 Task: Add Sprouts Sliced Sharp Cheddar Cheese to the cart.
Action: Mouse moved to (18, 84)
Screenshot: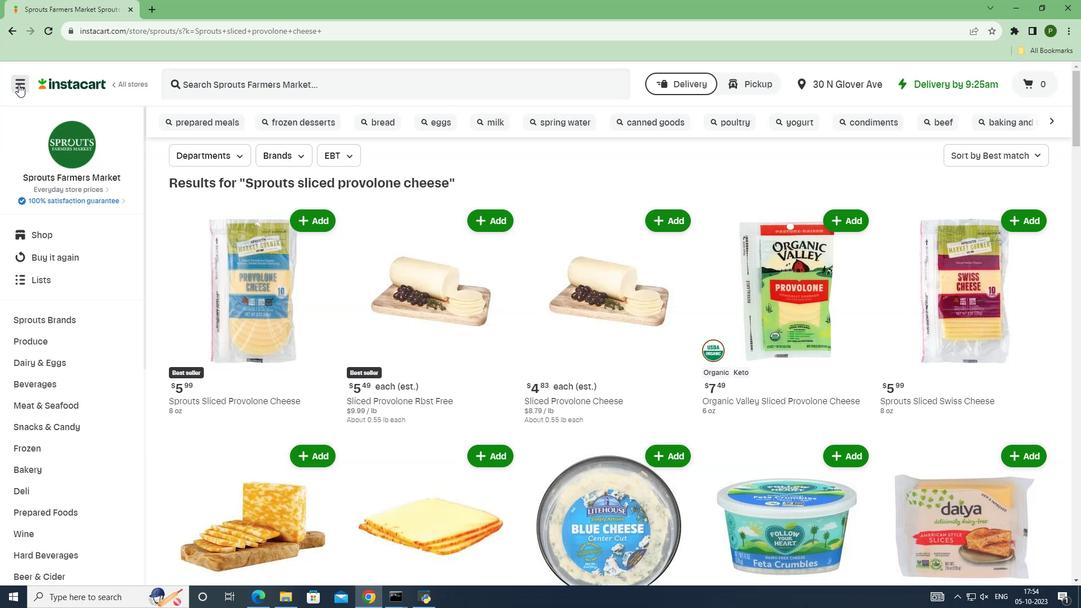 
Action: Mouse pressed left at (18, 84)
Screenshot: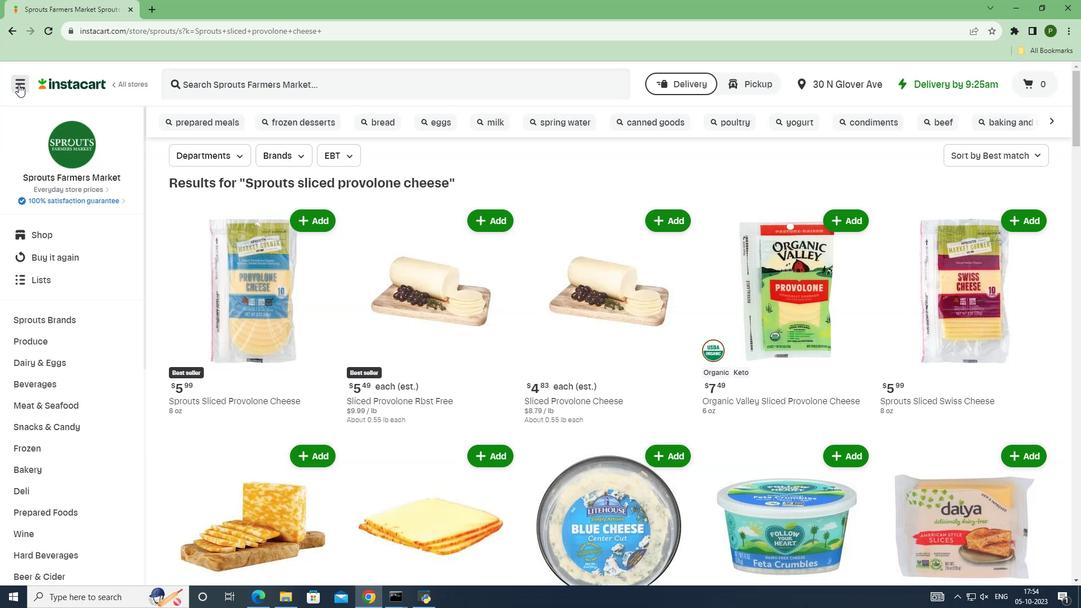 
Action: Mouse moved to (69, 294)
Screenshot: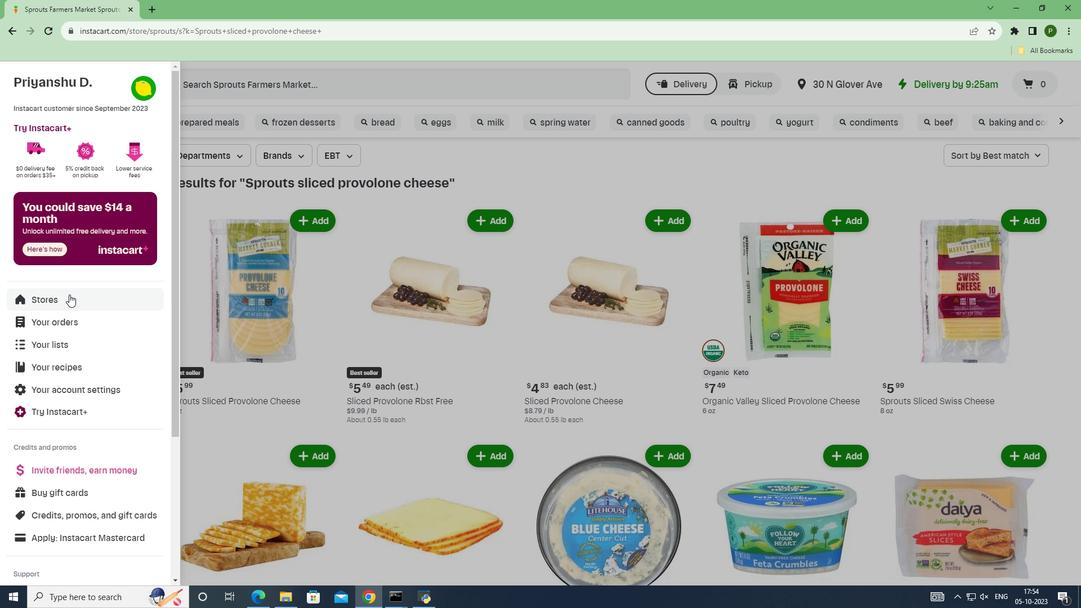 
Action: Mouse pressed left at (69, 294)
Screenshot: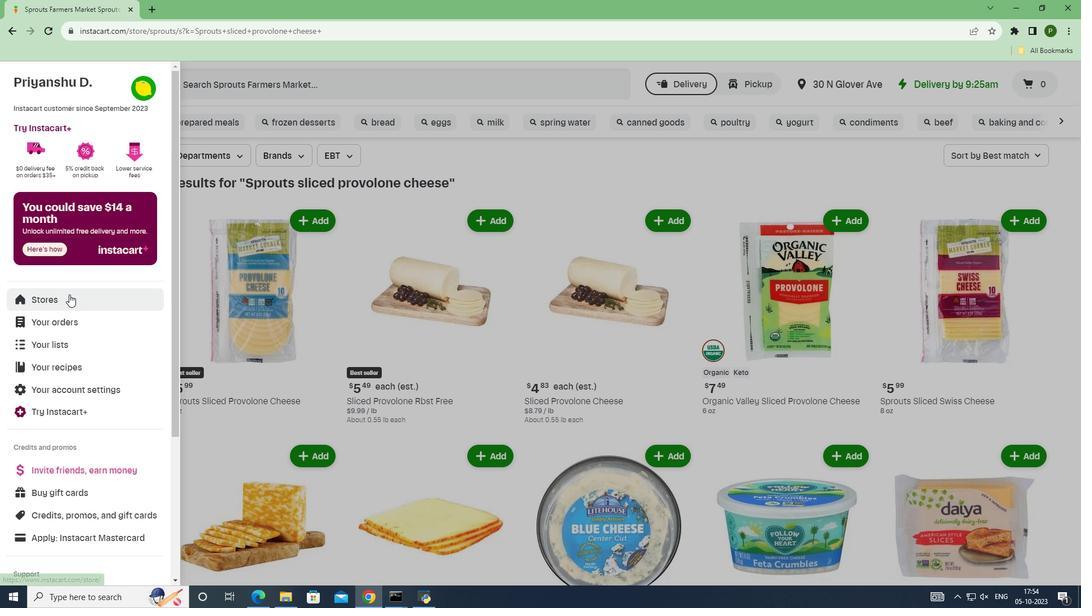 
Action: Mouse moved to (261, 130)
Screenshot: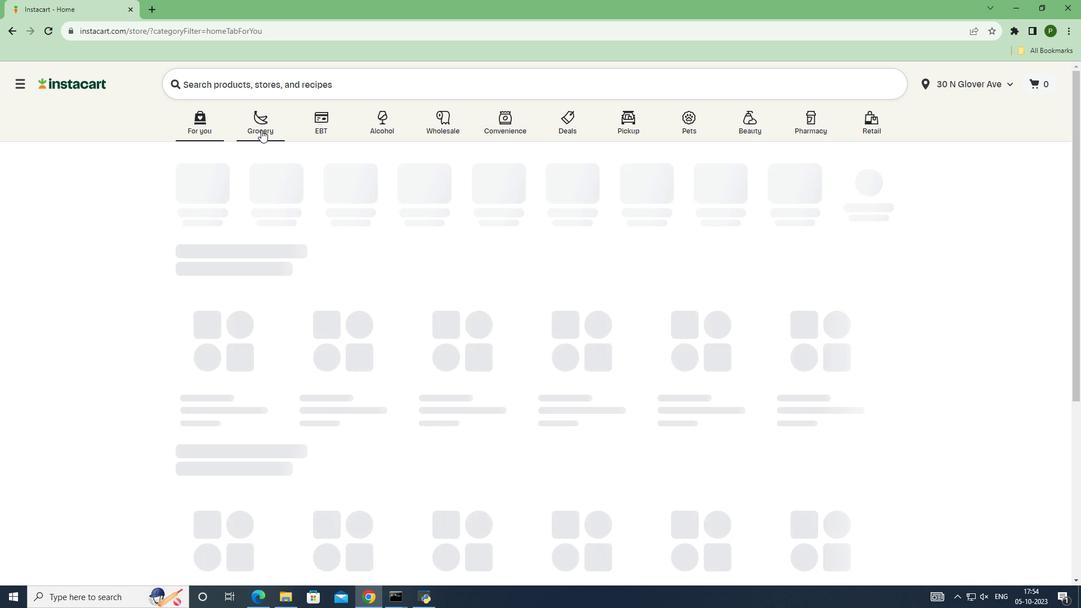 
Action: Mouse pressed left at (261, 130)
Screenshot: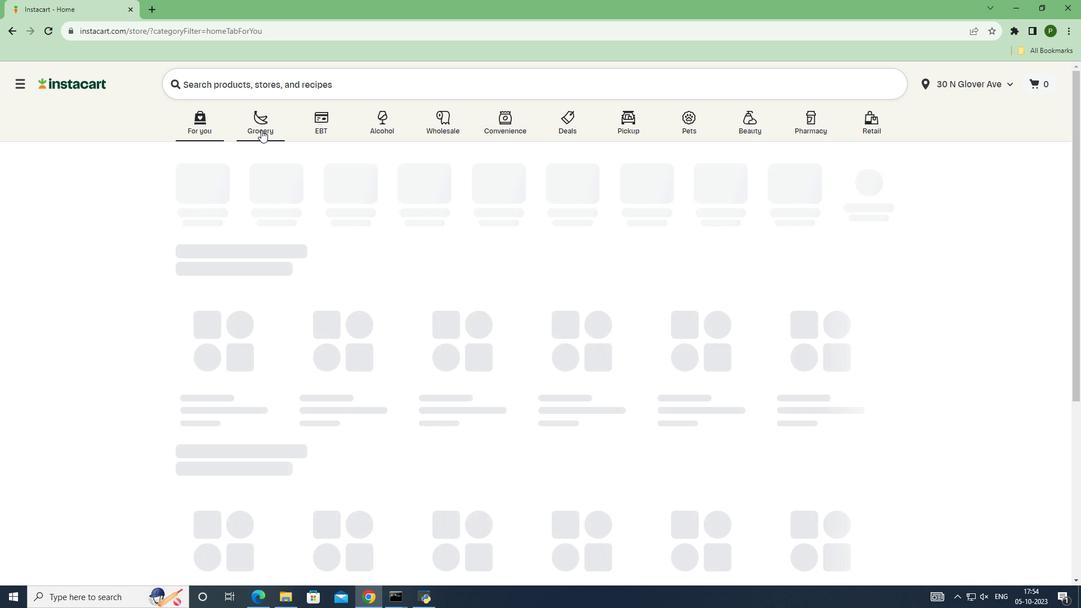 
Action: Mouse moved to (662, 248)
Screenshot: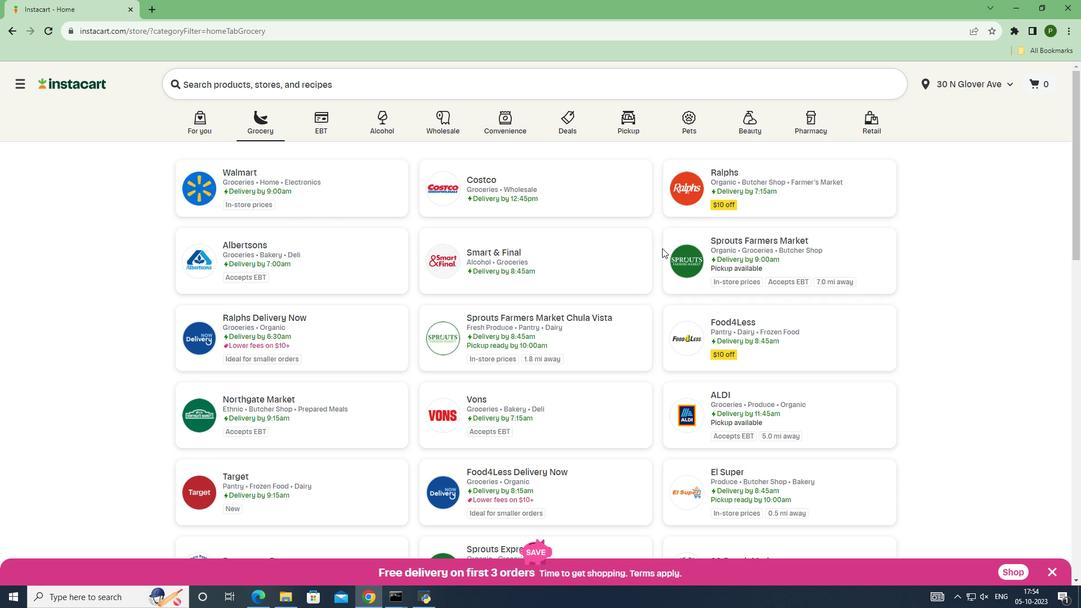 
Action: Mouse pressed left at (662, 248)
Screenshot: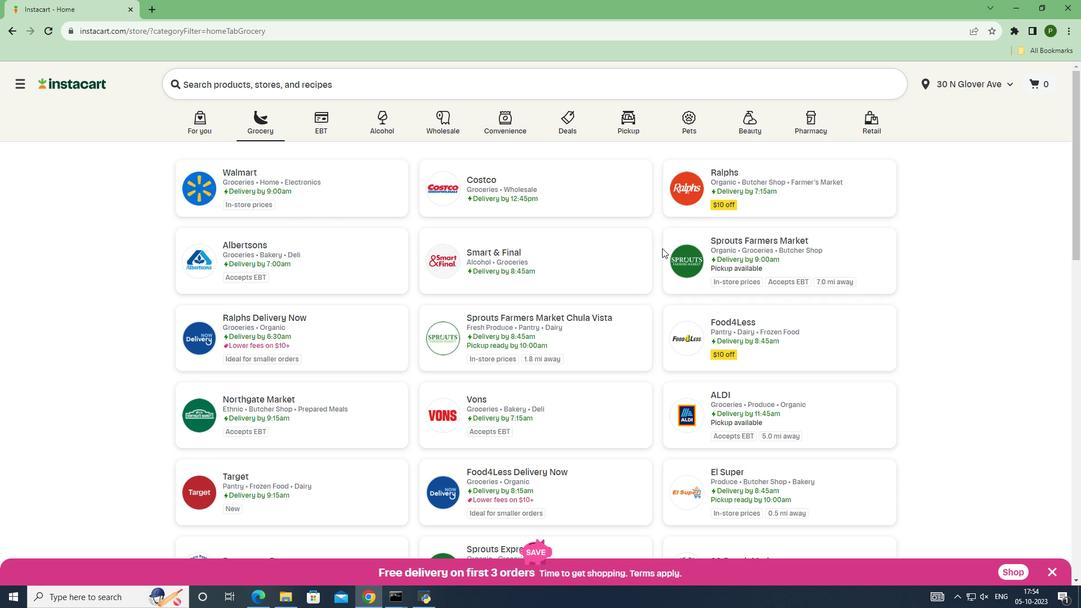 
Action: Mouse moved to (666, 249)
Screenshot: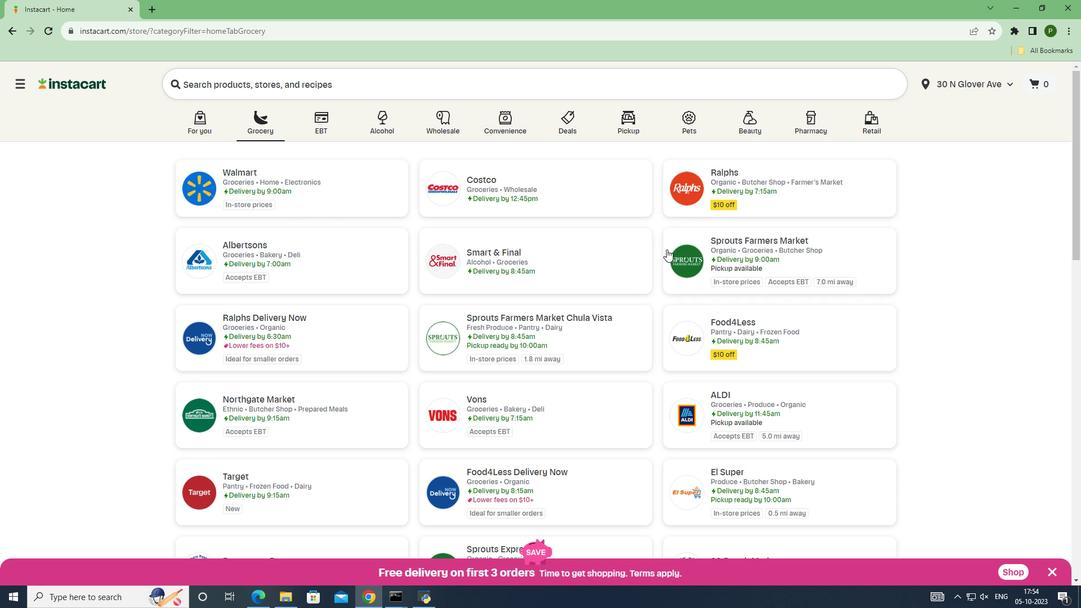 
Action: Mouse pressed left at (666, 249)
Screenshot: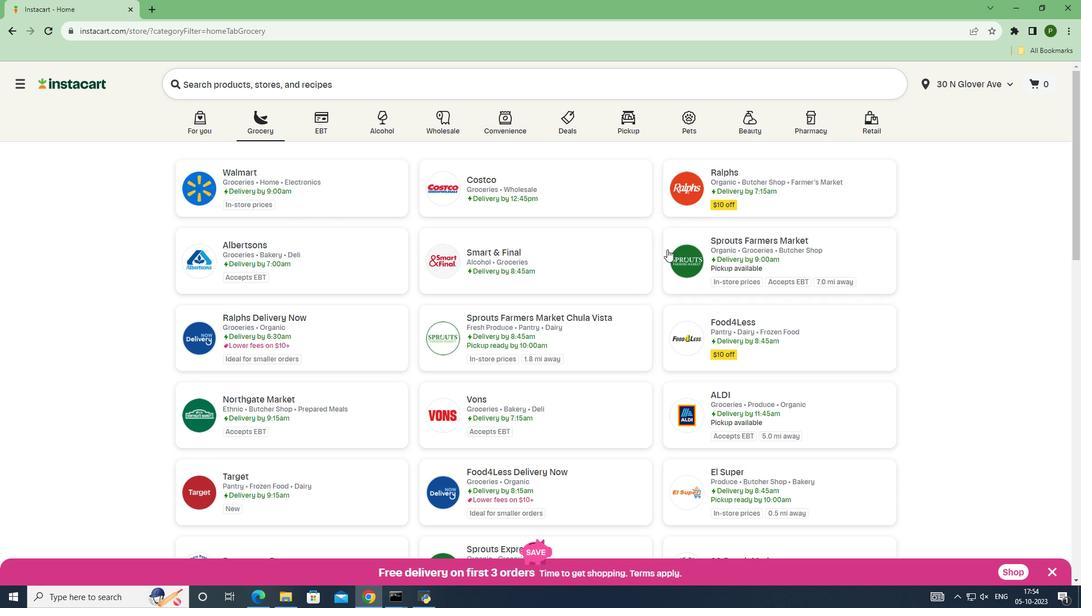 
Action: Mouse moved to (42, 314)
Screenshot: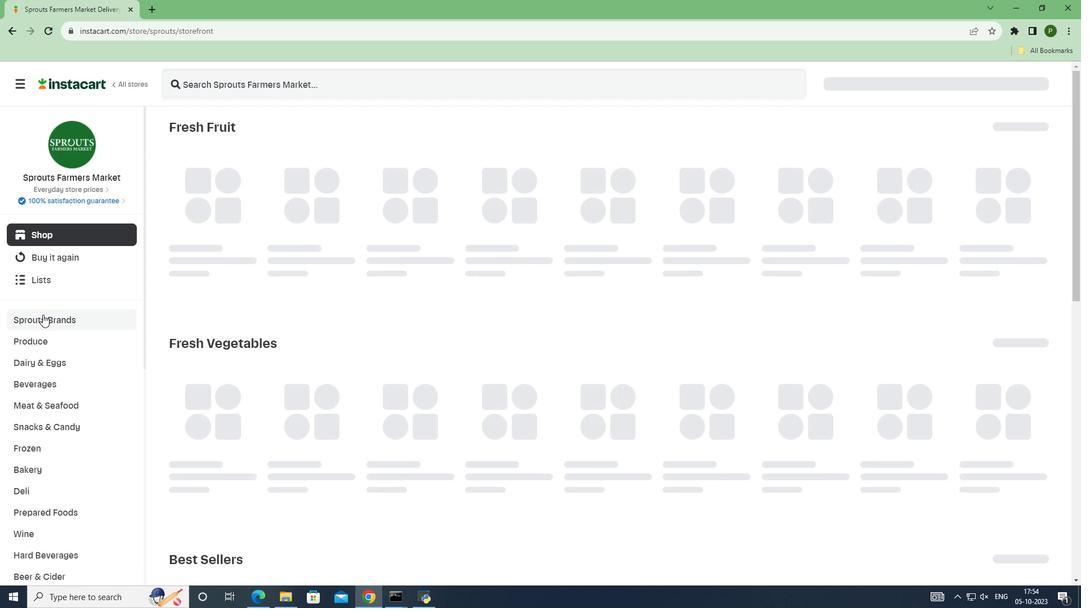 
Action: Mouse pressed left at (42, 314)
Screenshot: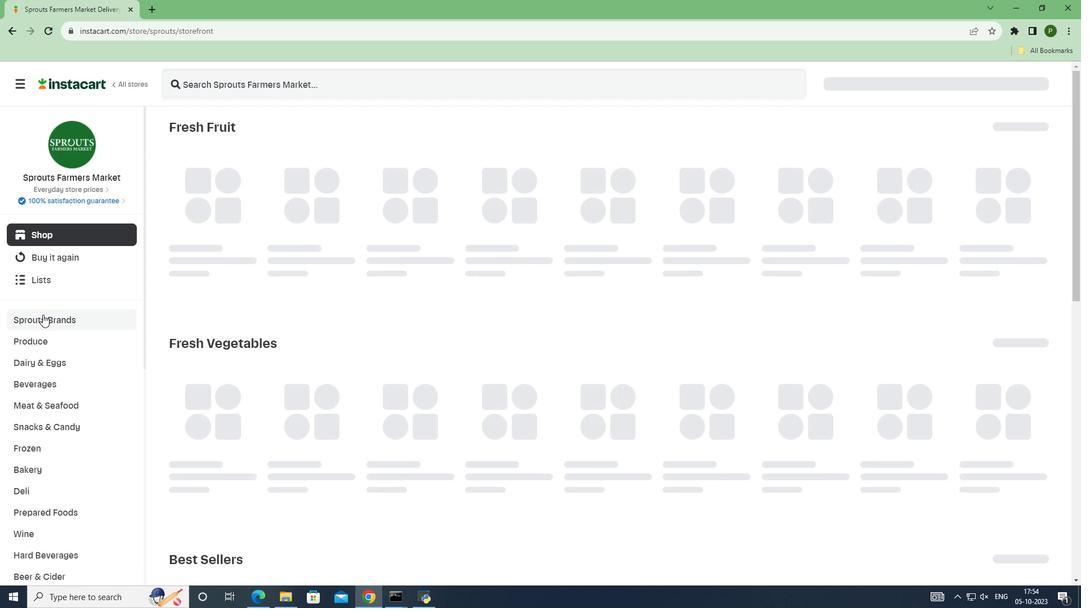 
Action: Mouse moved to (55, 454)
Screenshot: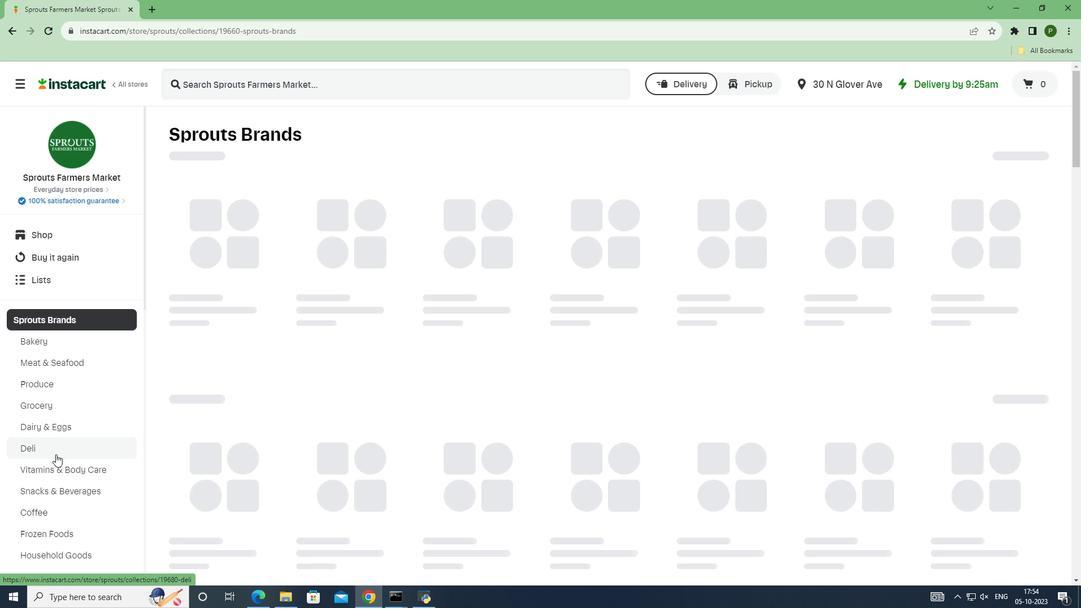 
Action: Mouse pressed left at (55, 454)
Screenshot: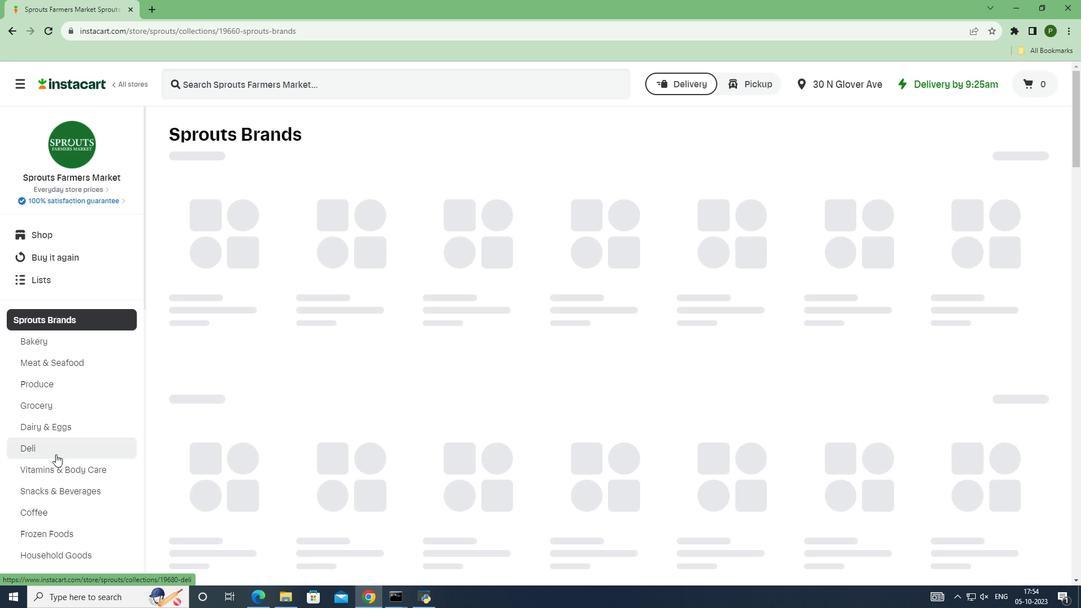 
Action: Mouse moved to (258, 87)
Screenshot: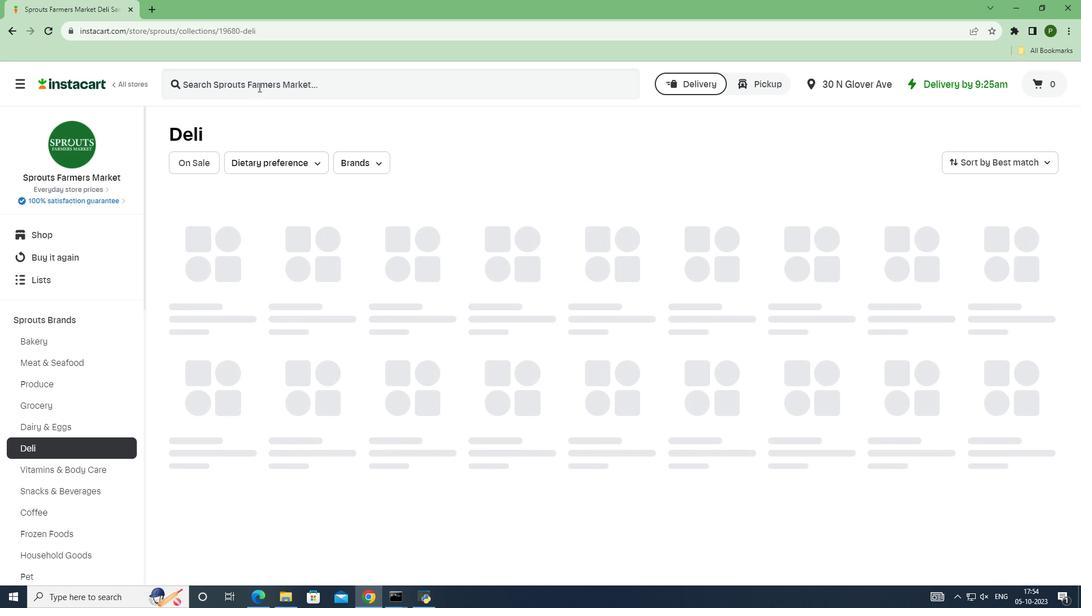 
Action: Mouse pressed left at (258, 87)
Screenshot: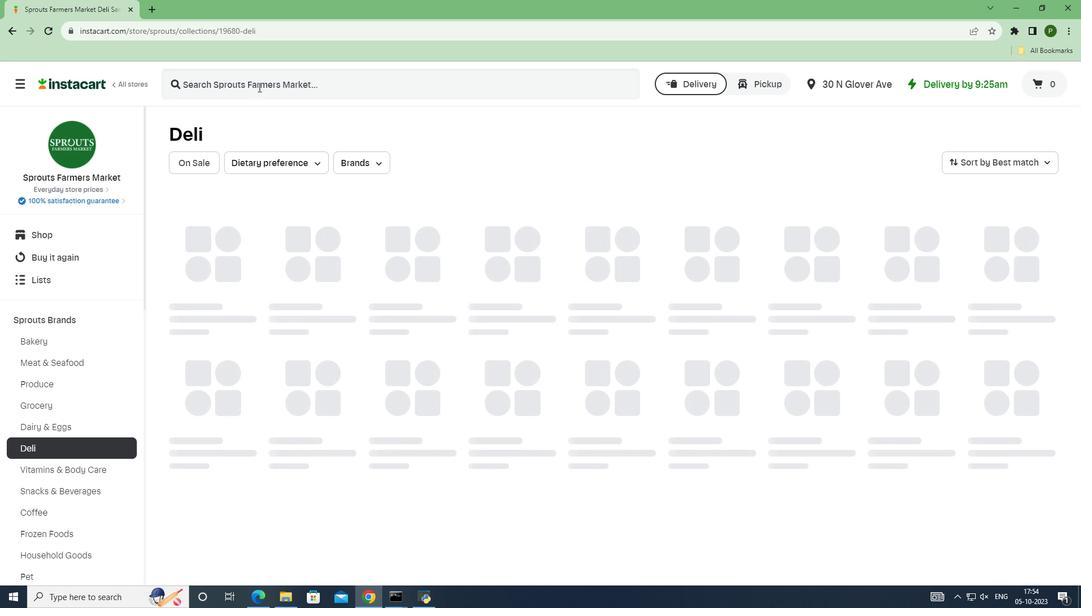 
Action: Key pressed <Key.caps_lock>S<Key.caps_lock>prouts<Key.space>sliced<Key.space>sharp<Key.space>cheddar<Key.space>cheese<Key.space><Key.enter>
Screenshot: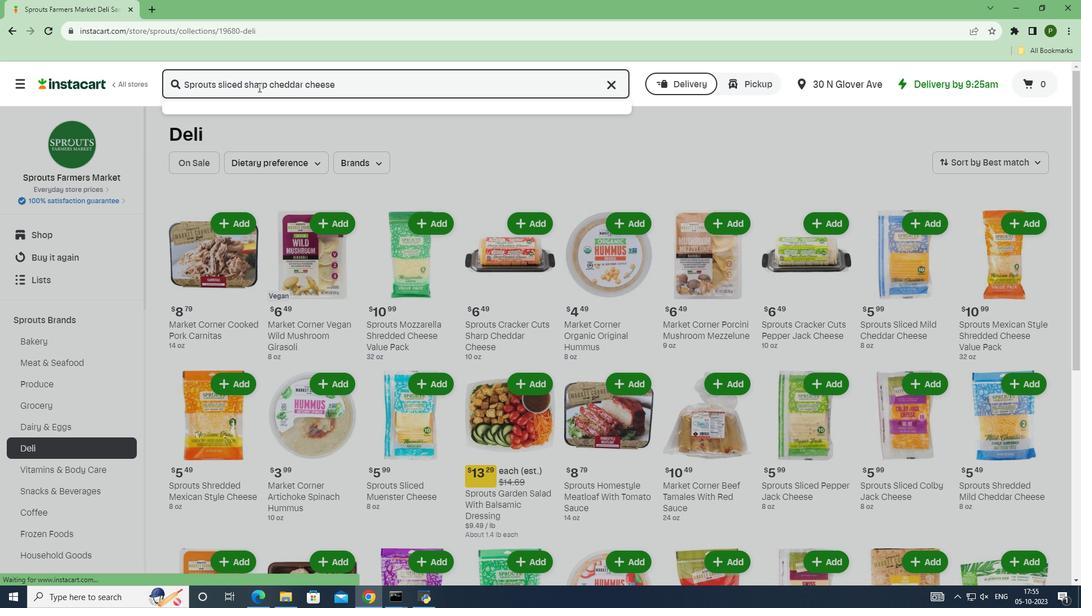 
Action: Mouse moved to (833, 191)
Screenshot: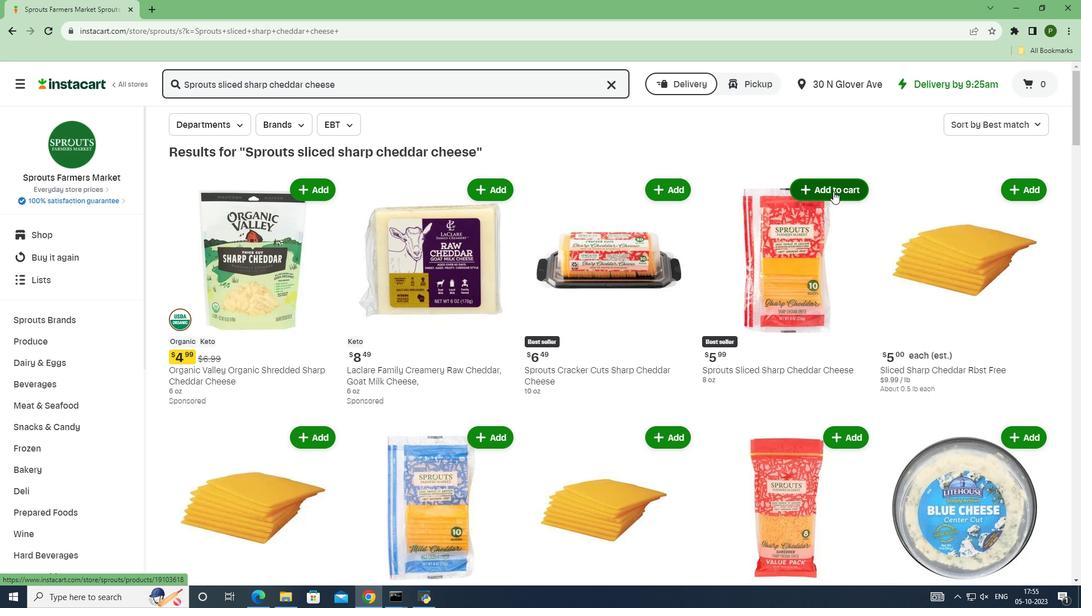 
Action: Mouse pressed left at (833, 191)
Screenshot: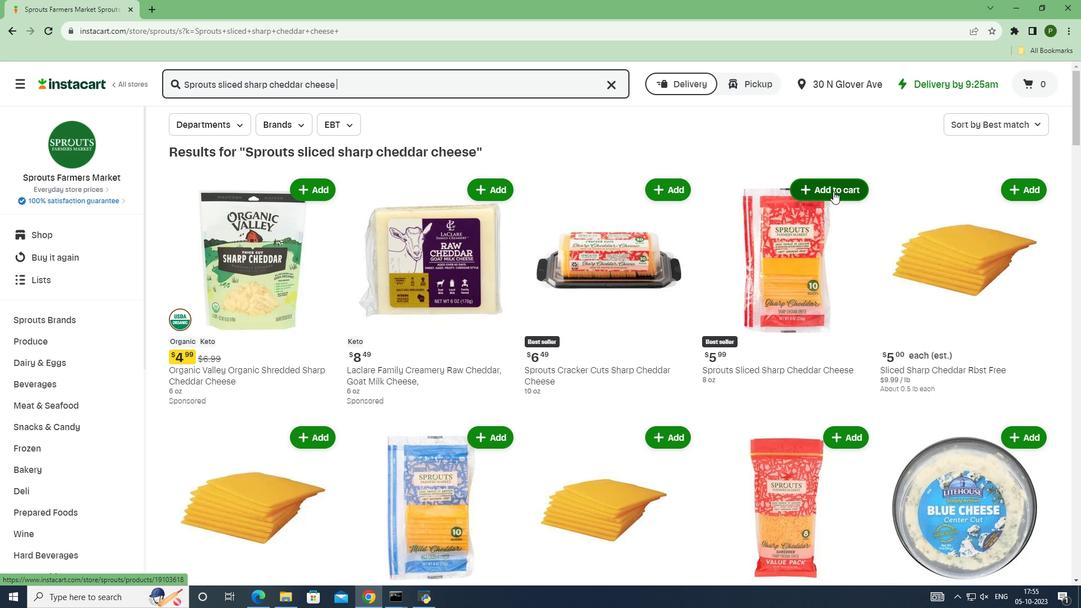 
